 Task: Start in the project ZoneTech the sprint 'Starburst', with a duration of 1 week.
Action: Mouse moved to (86, 160)
Screenshot: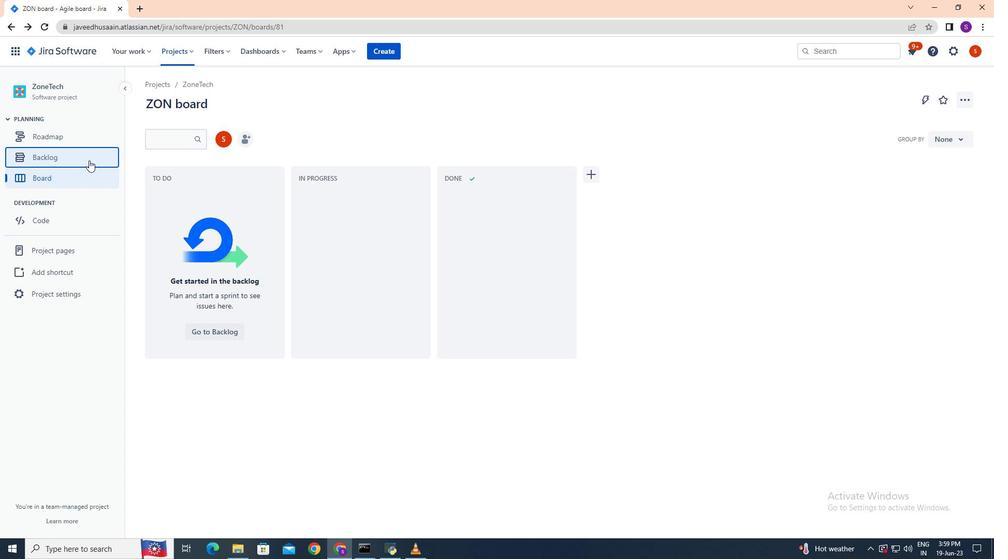 
Action: Mouse pressed left at (86, 160)
Screenshot: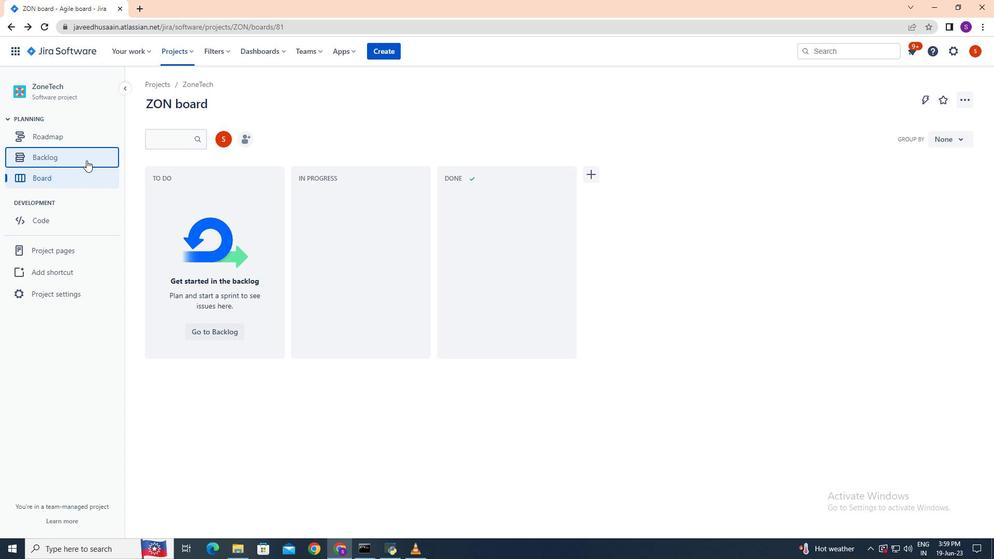 
Action: Mouse moved to (914, 166)
Screenshot: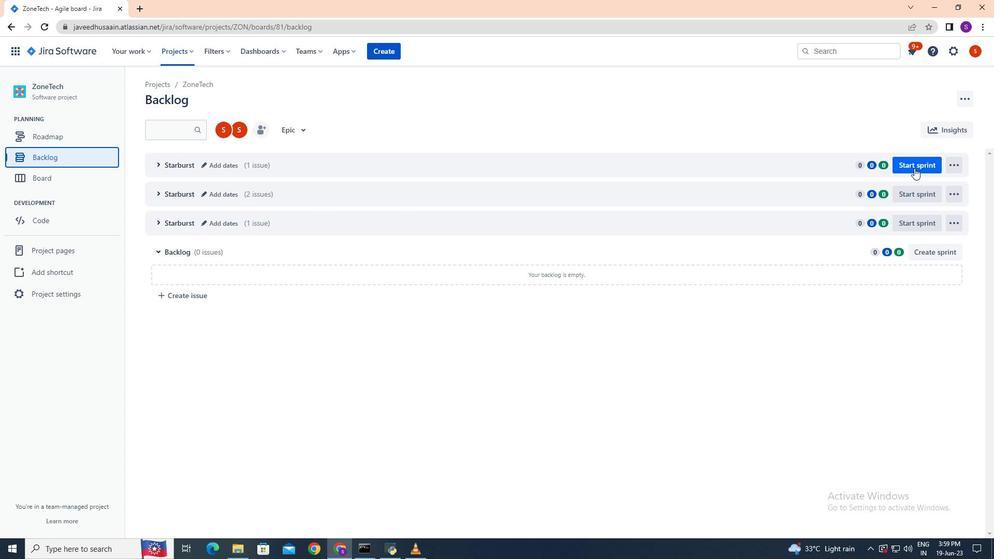 
Action: Mouse pressed left at (914, 166)
Screenshot: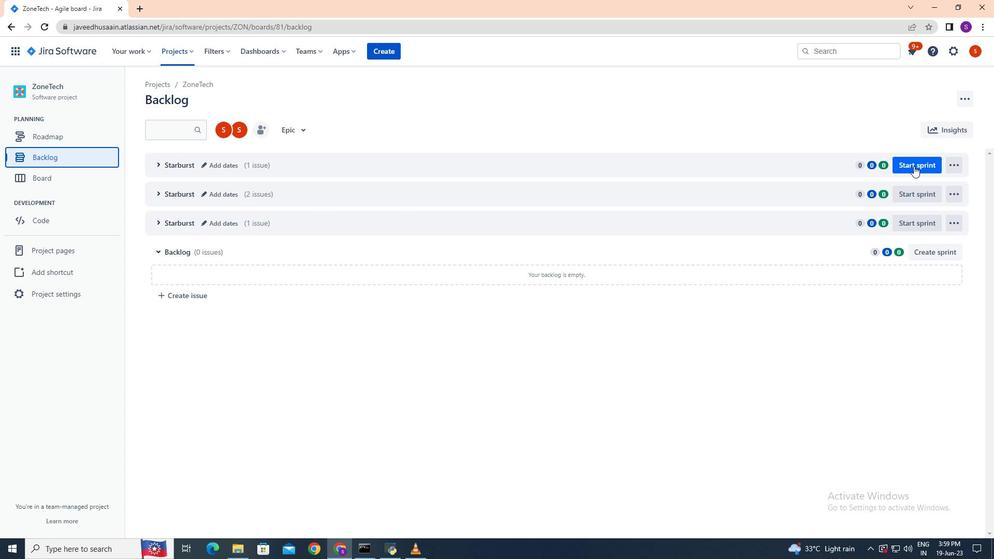 
Action: Mouse moved to (471, 180)
Screenshot: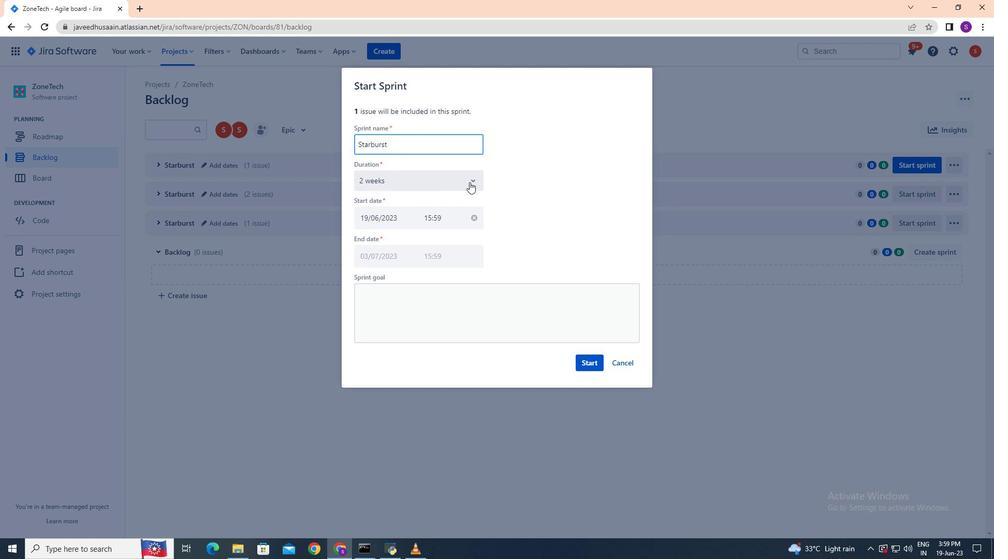 
Action: Mouse pressed left at (471, 180)
Screenshot: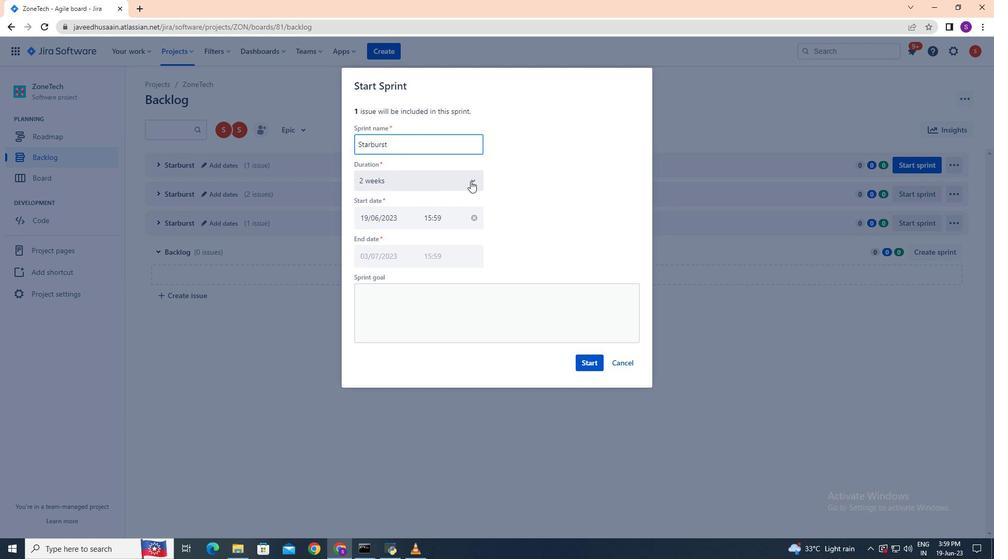 
Action: Mouse moved to (429, 205)
Screenshot: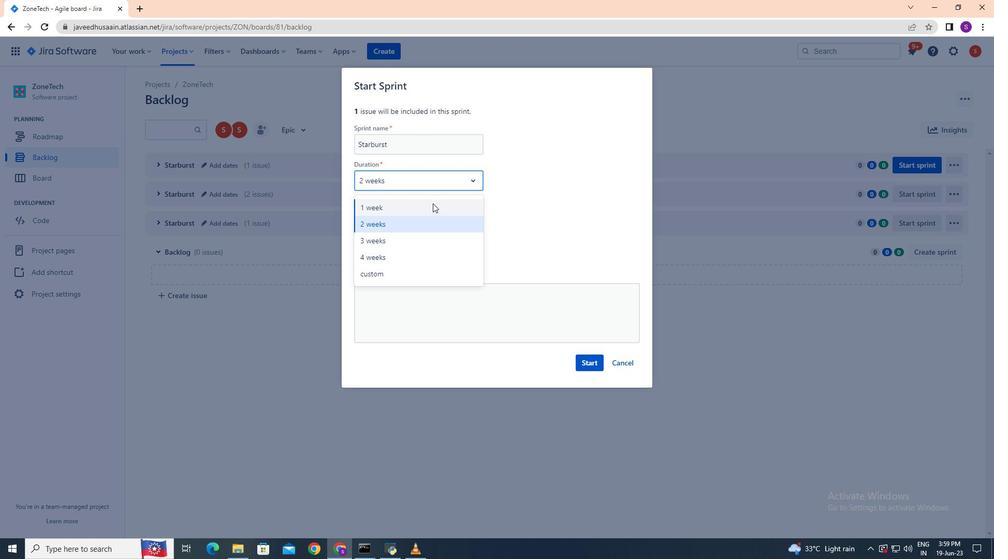 
Action: Mouse pressed left at (429, 205)
Screenshot: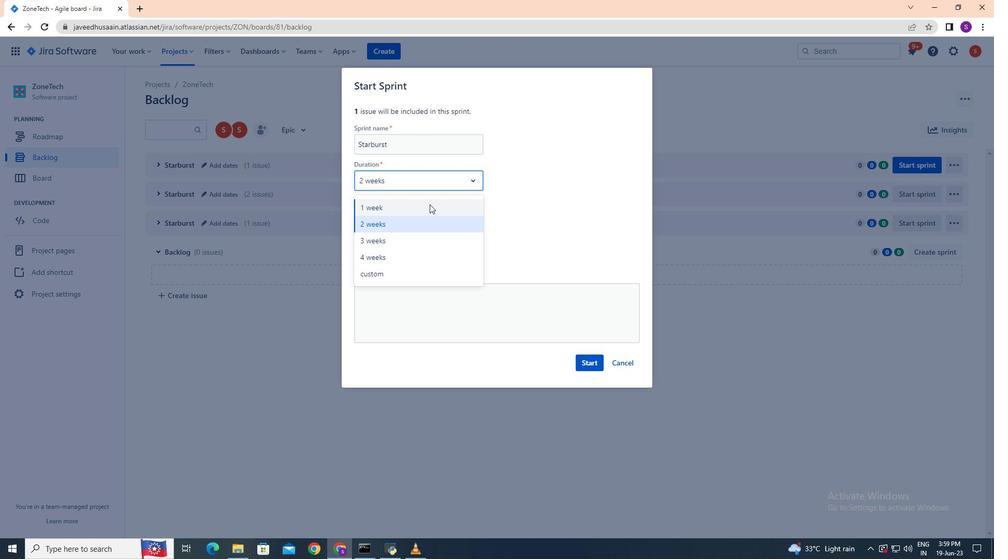 
Action: Mouse moved to (587, 366)
Screenshot: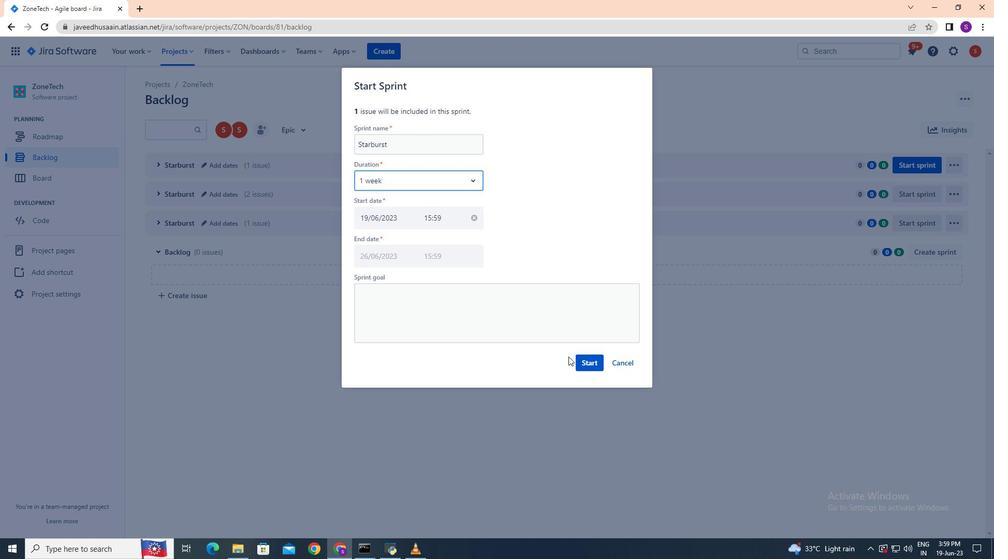 
Action: Mouse pressed left at (587, 366)
Screenshot: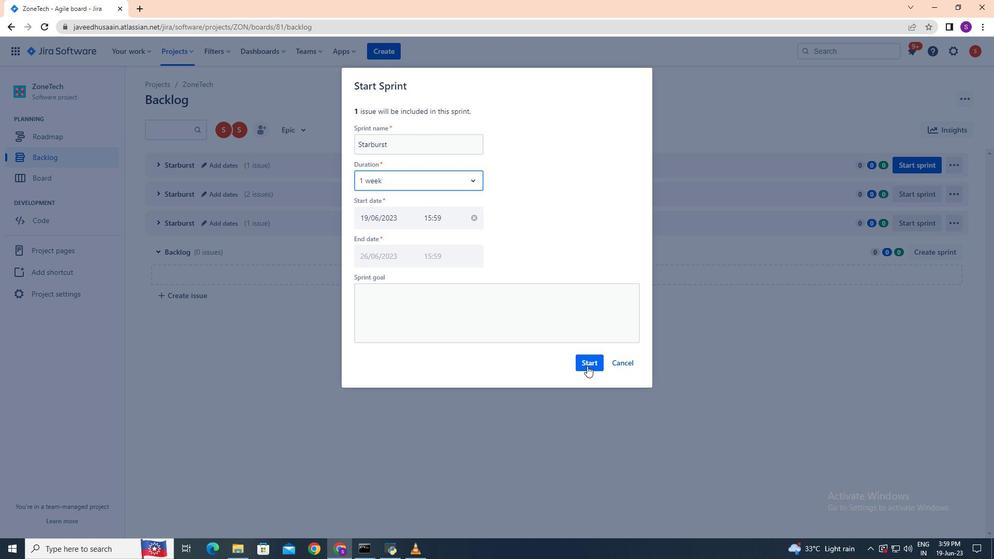 
